 Task: Show all the stcikers.
Action: Mouse moved to (970, 107)
Screenshot: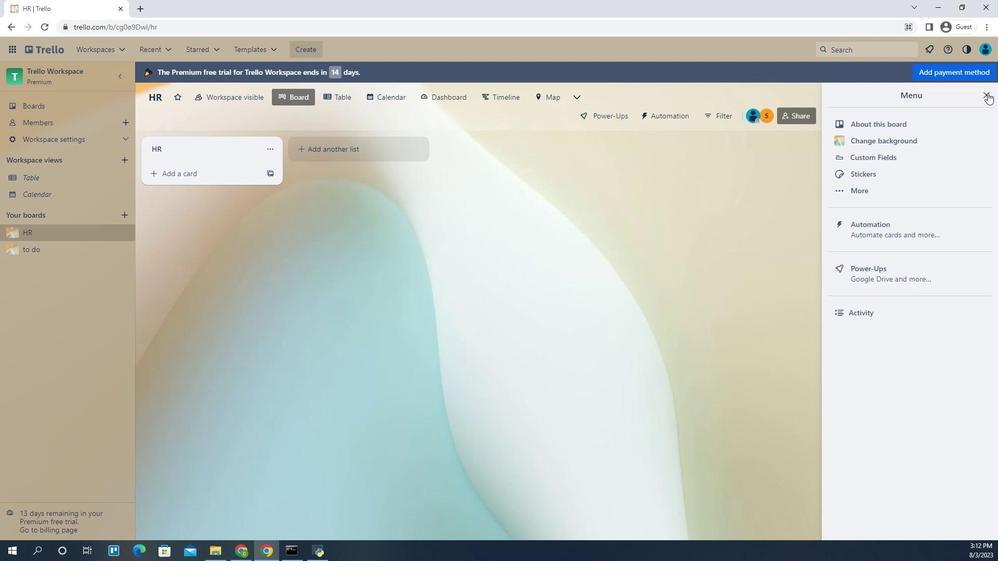 
Action: Mouse pressed left at (970, 107)
Screenshot: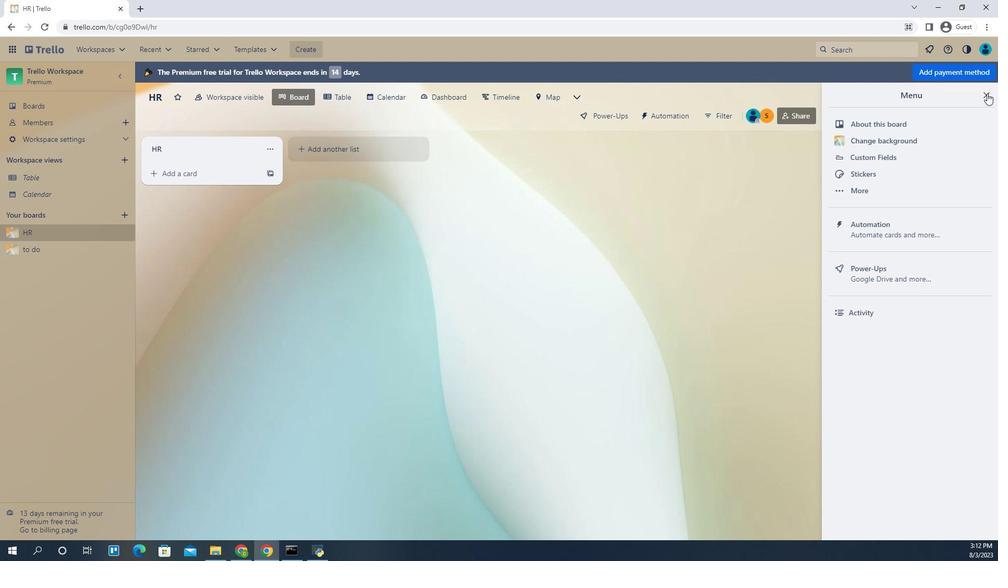 
Action: Mouse moved to (889, 168)
Screenshot: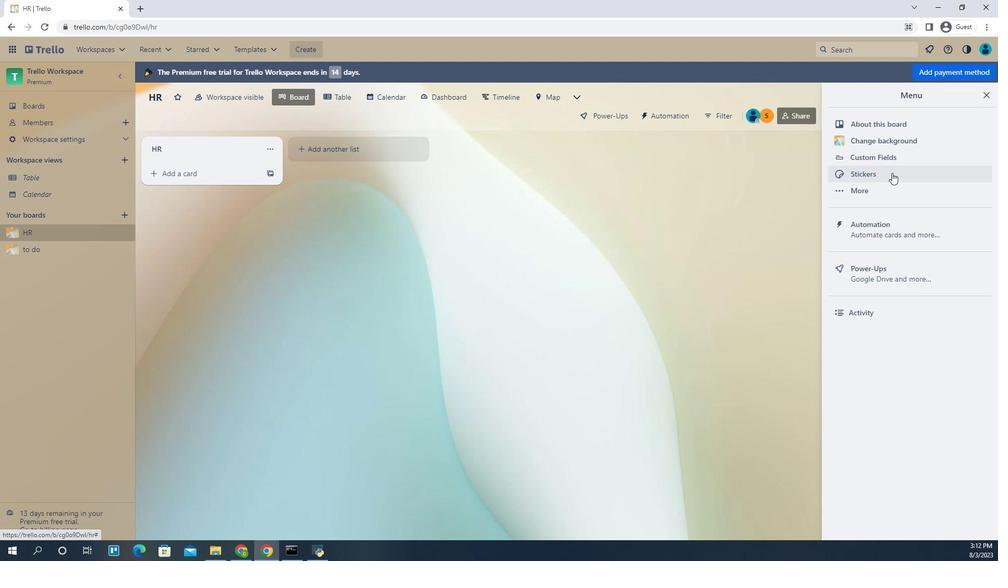 
Action: Mouse pressed left at (889, 168)
Screenshot: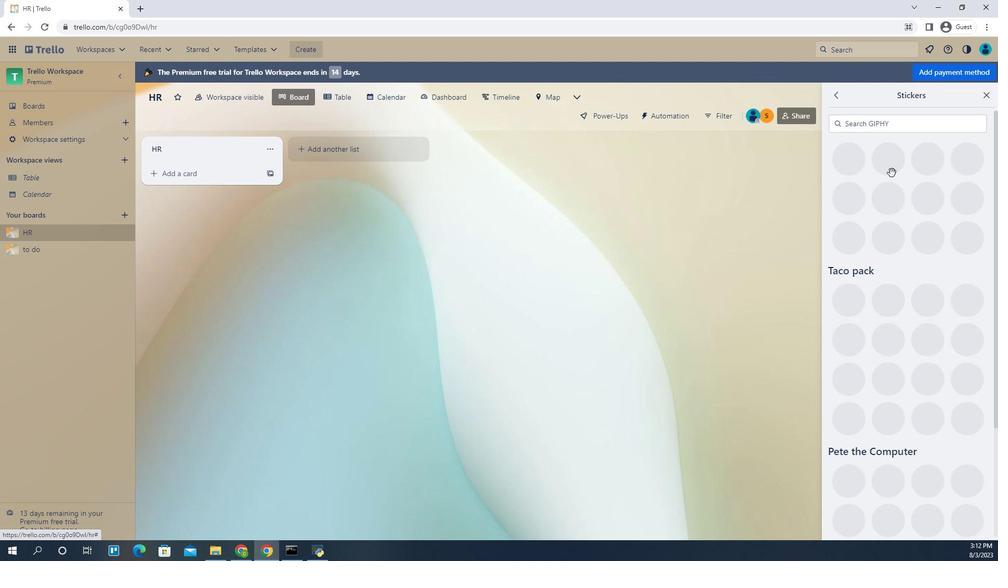 
Action: Mouse moved to (907, 260)
Screenshot: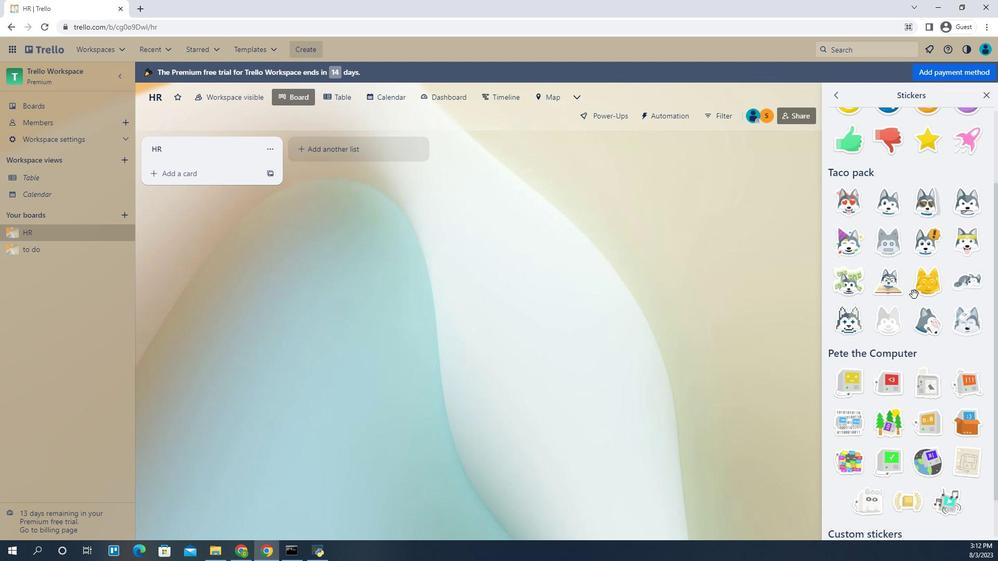 
Action: Mouse scrolled (907, 260) with delta (0, 0)
Screenshot: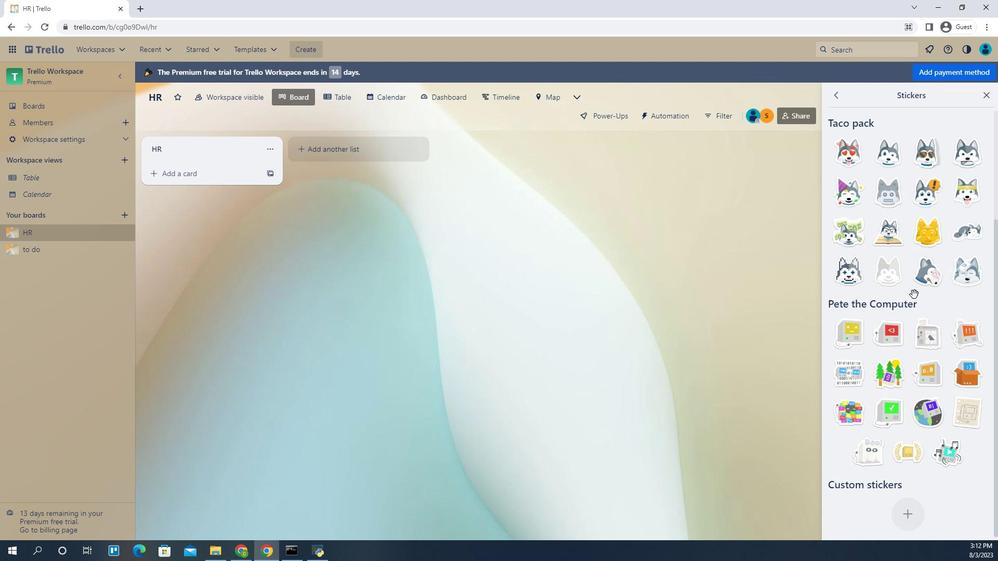 
Action: Mouse scrolled (907, 260) with delta (0, 0)
Screenshot: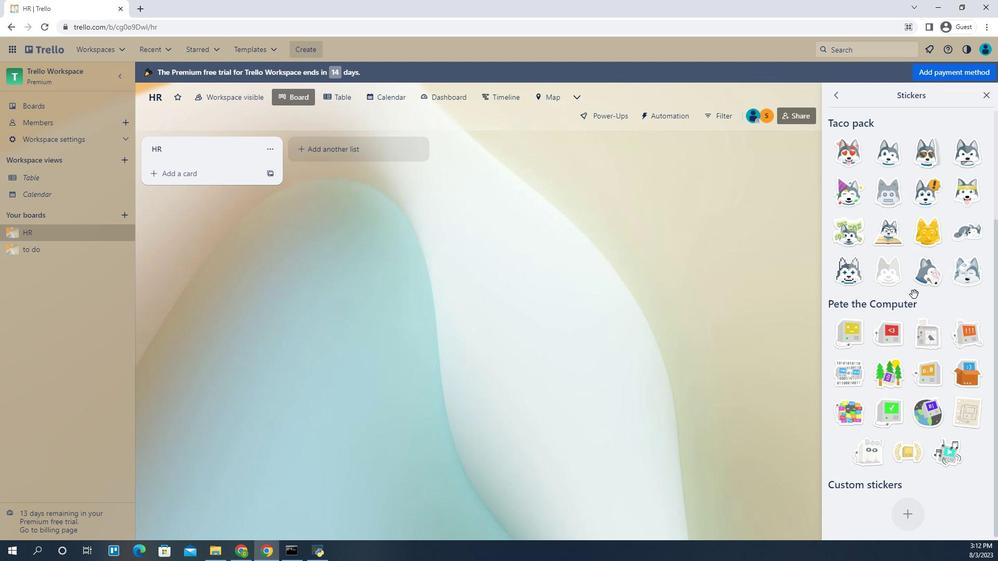 
Action: Mouse scrolled (907, 260) with delta (0, 0)
Screenshot: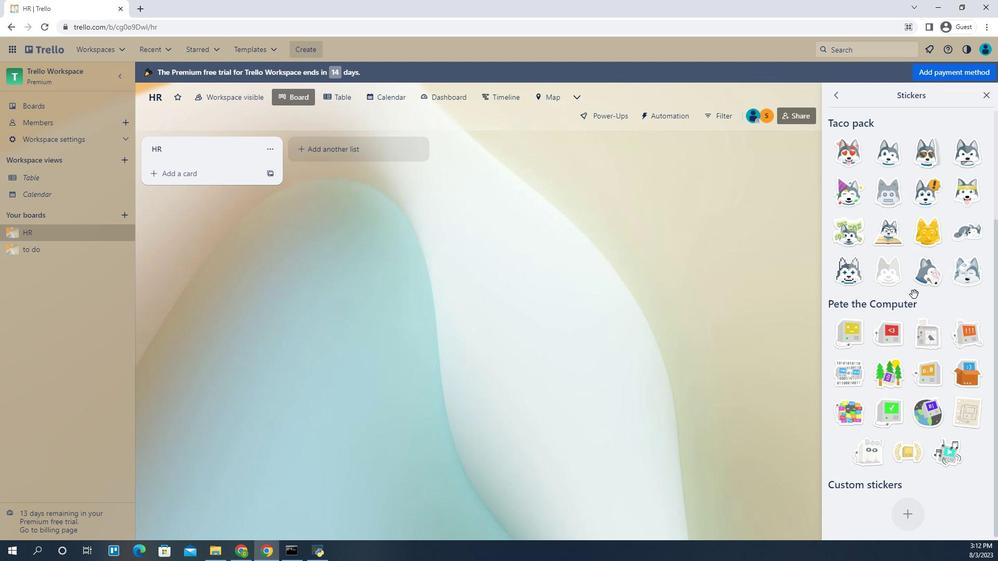 
Action: Mouse scrolled (907, 260) with delta (0, 0)
Screenshot: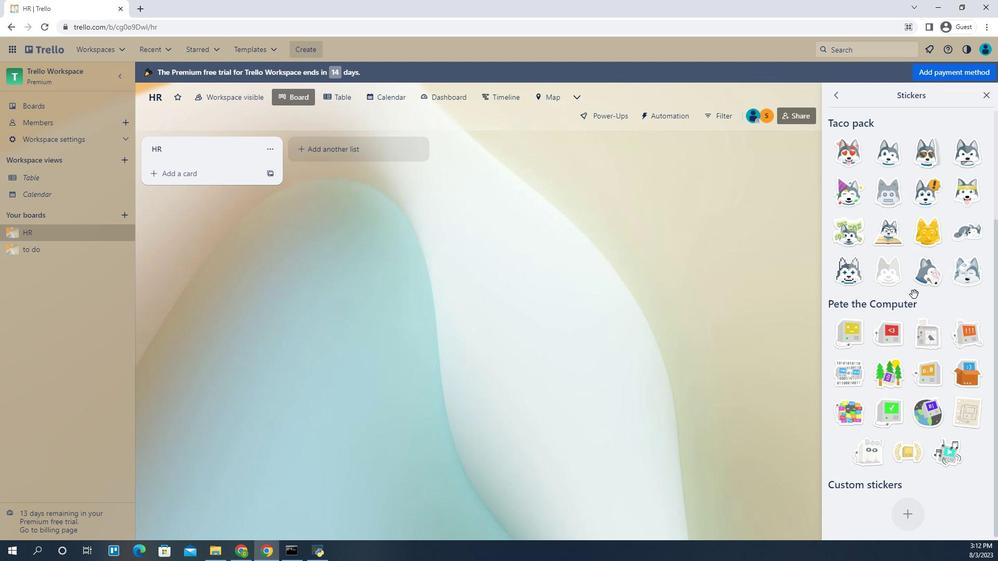 
Action: Mouse scrolled (907, 260) with delta (0, 0)
Screenshot: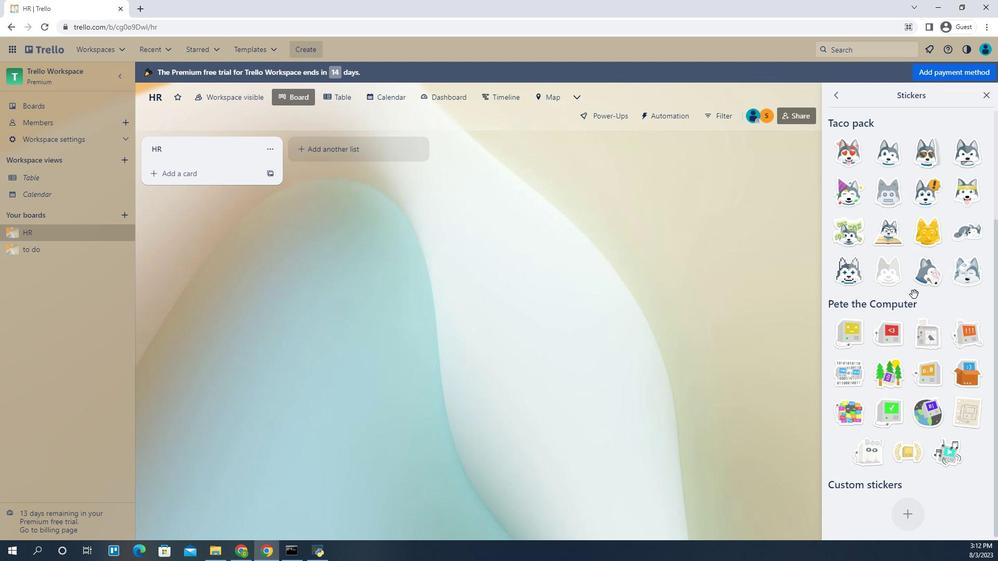 
Action: Mouse scrolled (907, 260) with delta (0, 0)
Screenshot: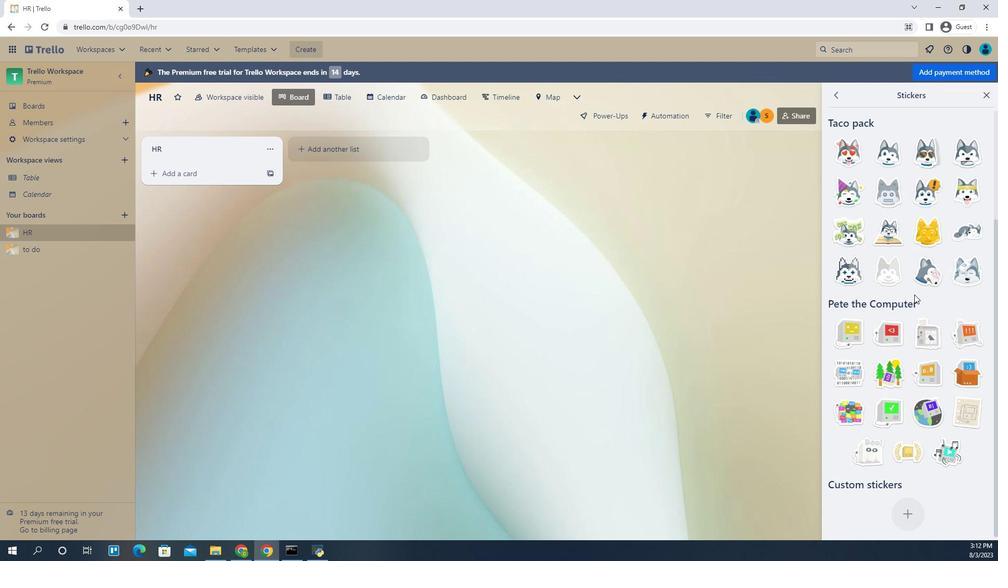 
Action: Mouse scrolled (907, 260) with delta (0, 0)
Screenshot: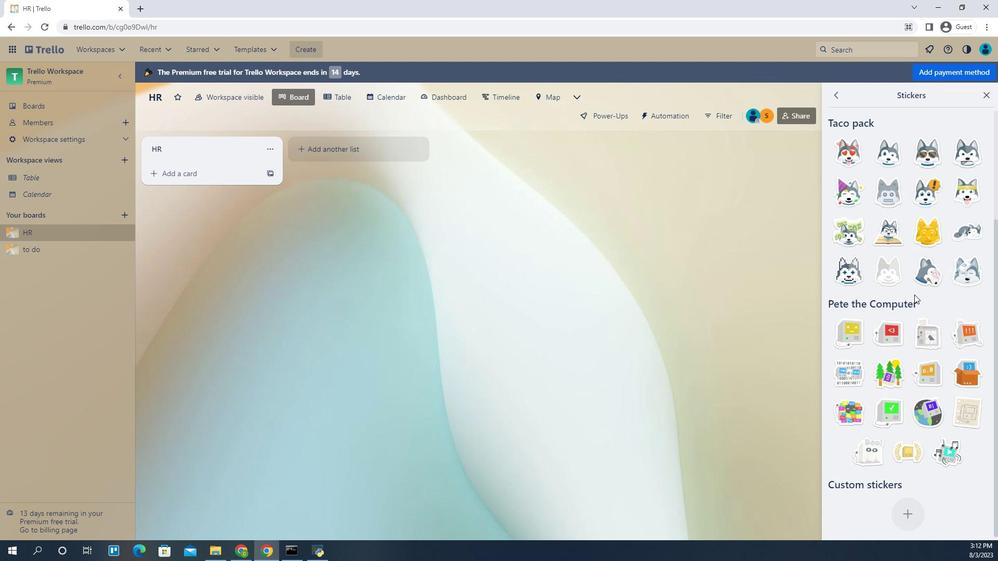 
Action: Mouse scrolled (907, 260) with delta (0, 0)
Screenshot: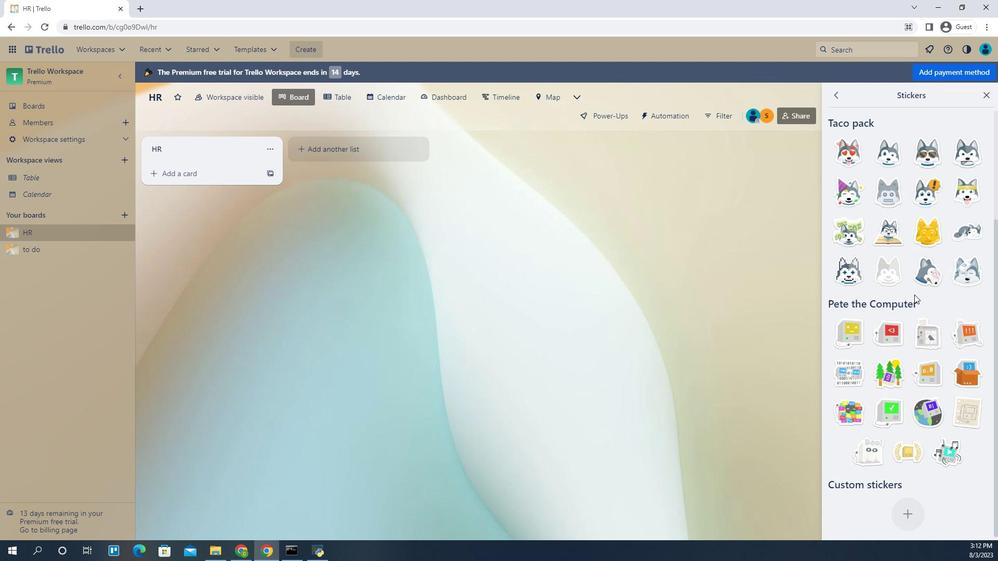 
Action: Mouse scrolled (907, 260) with delta (0, 0)
Screenshot: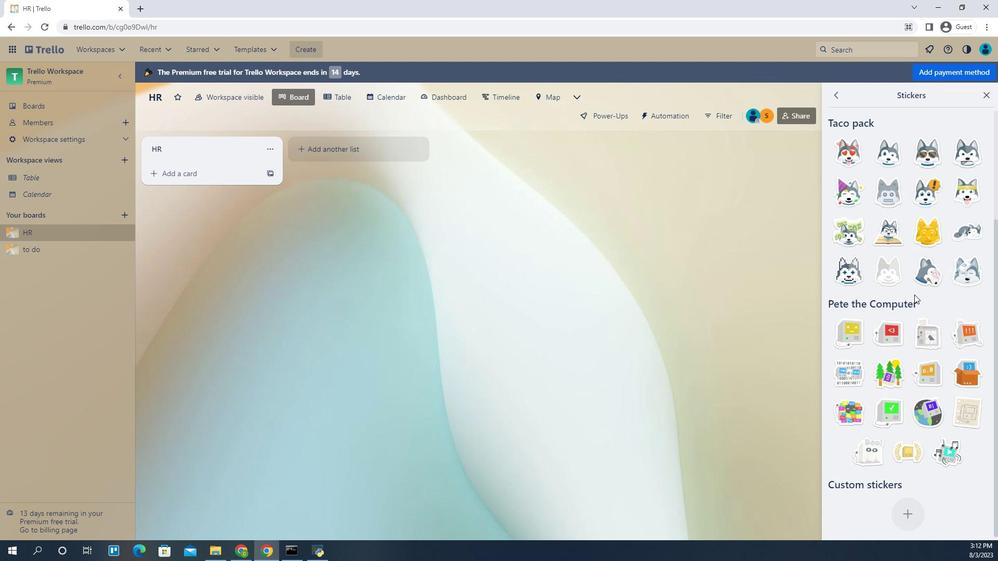 
Action: Mouse scrolled (907, 260) with delta (0, 0)
Screenshot: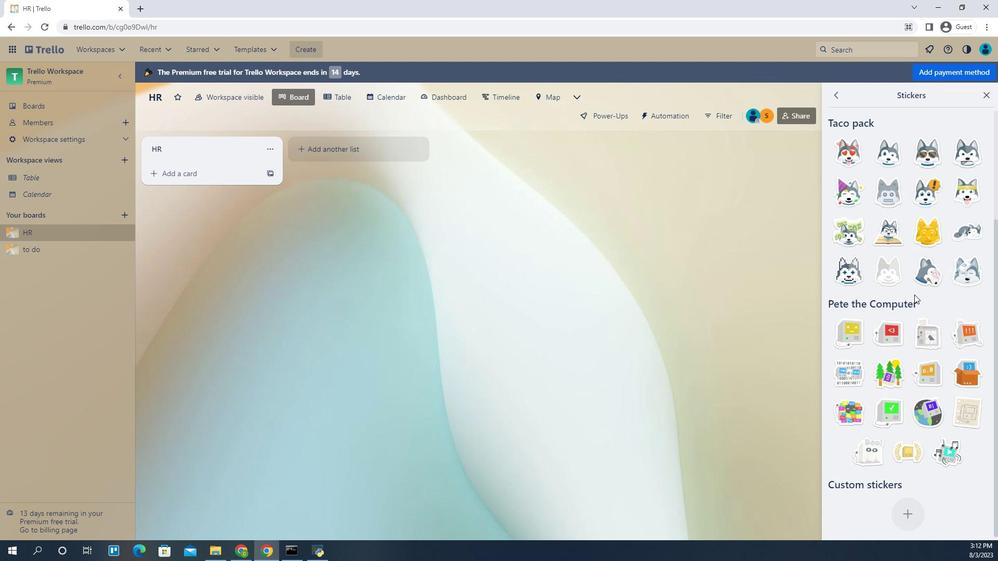 
Action: Mouse scrolled (907, 260) with delta (0, 0)
Screenshot: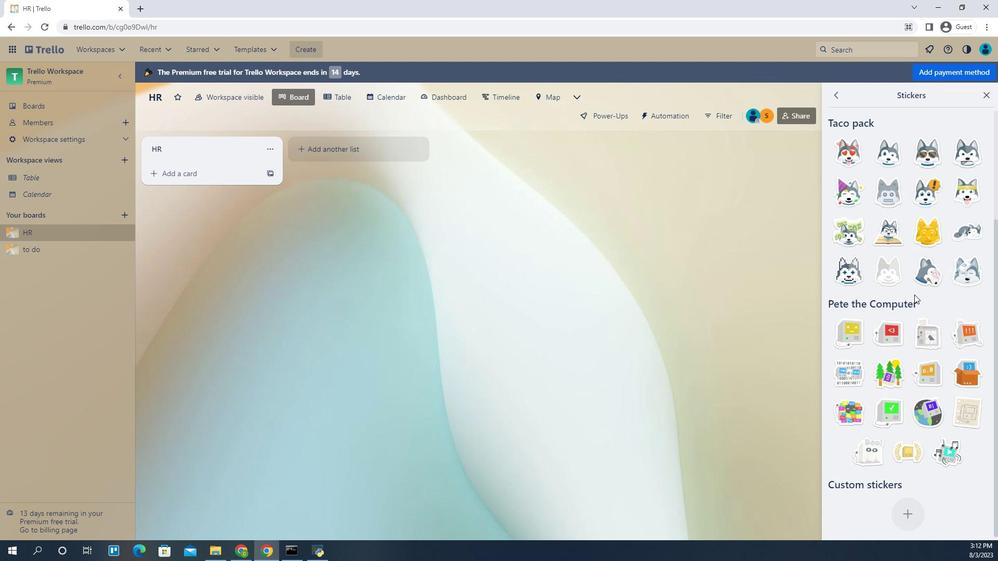 
Action: Mouse scrolled (907, 260) with delta (0, 0)
Screenshot: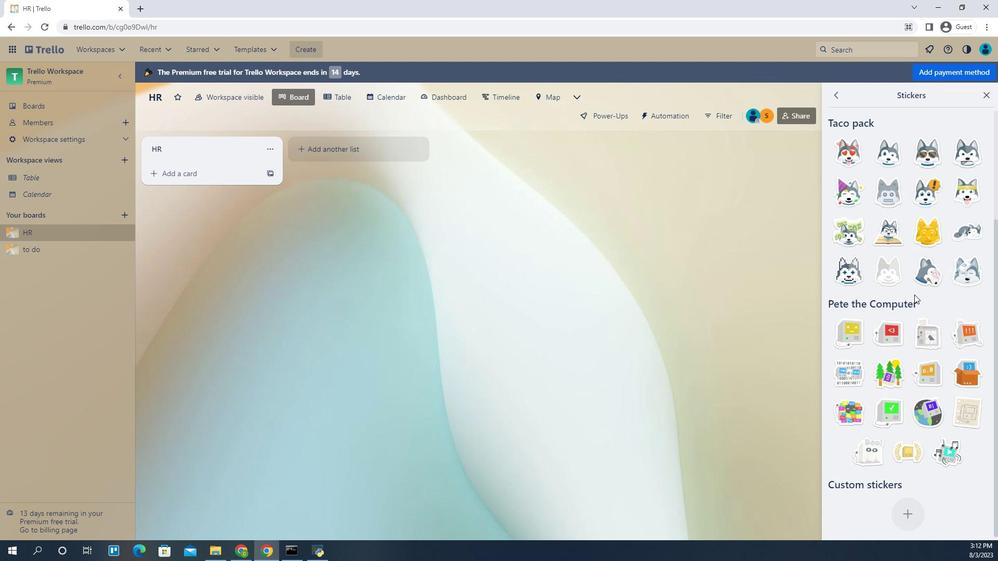 
Action: Mouse scrolled (907, 260) with delta (0, 0)
Screenshot: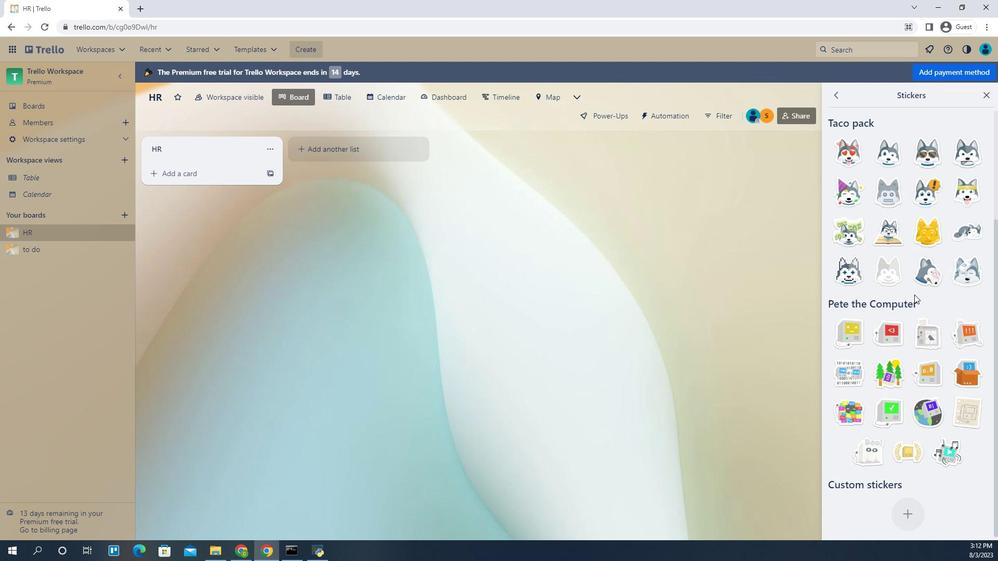 
